 Task: In the  document change Apply all border to the tabe with  'with box; Style line and width 1 pt 'Select Header and apply  'Bold' Select the text and align it to the  Center
Action: Mouse moved to (350, 131)
Screenshot: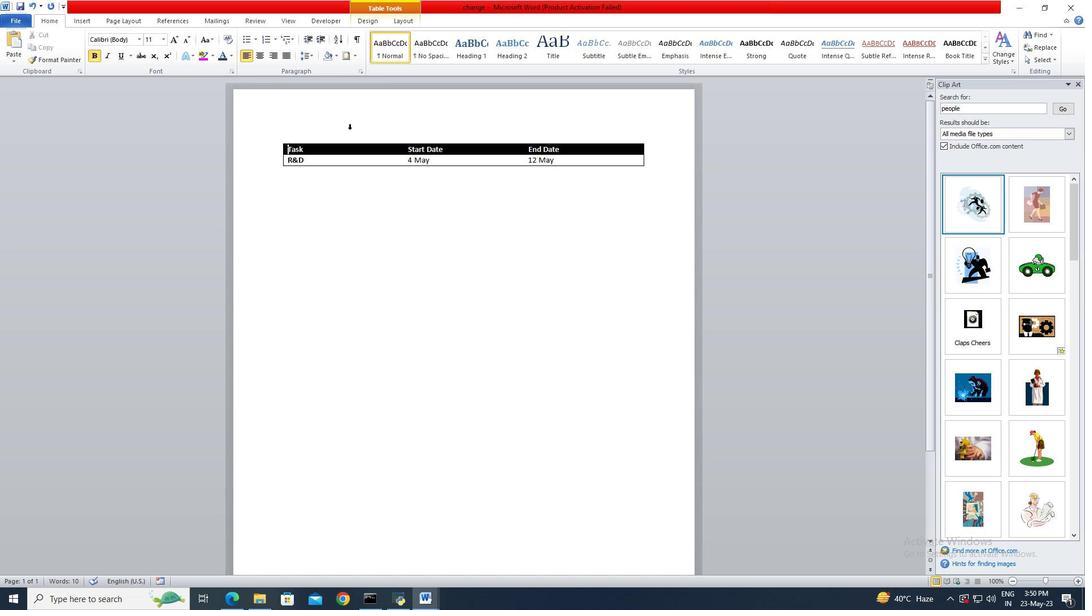 
Action: Key pressed ctrl+A
Screenshot: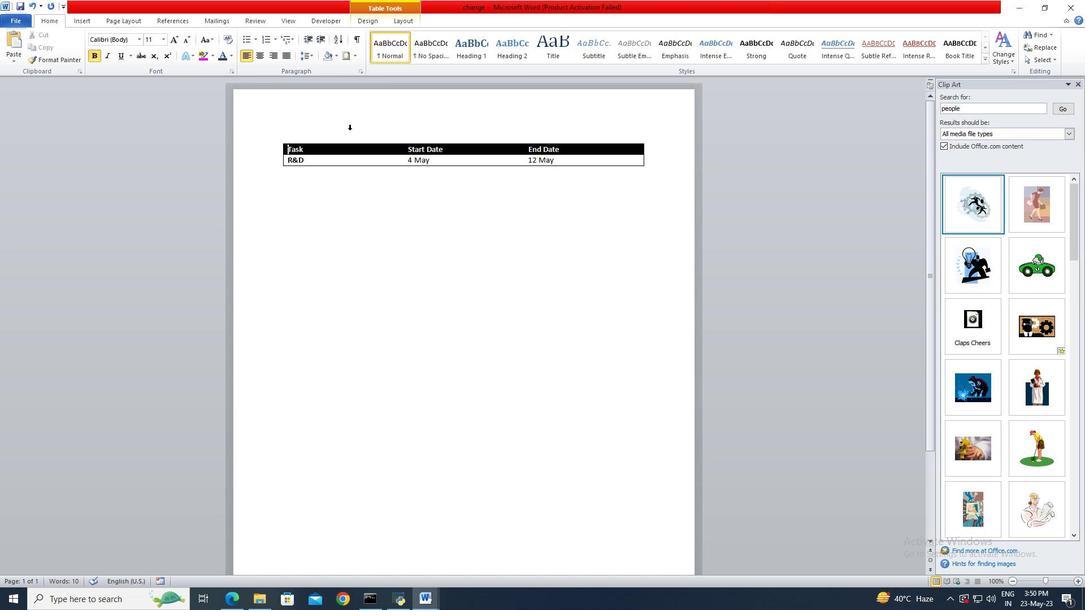 
Action: Mouse moved to (346, 58)
Screenshot: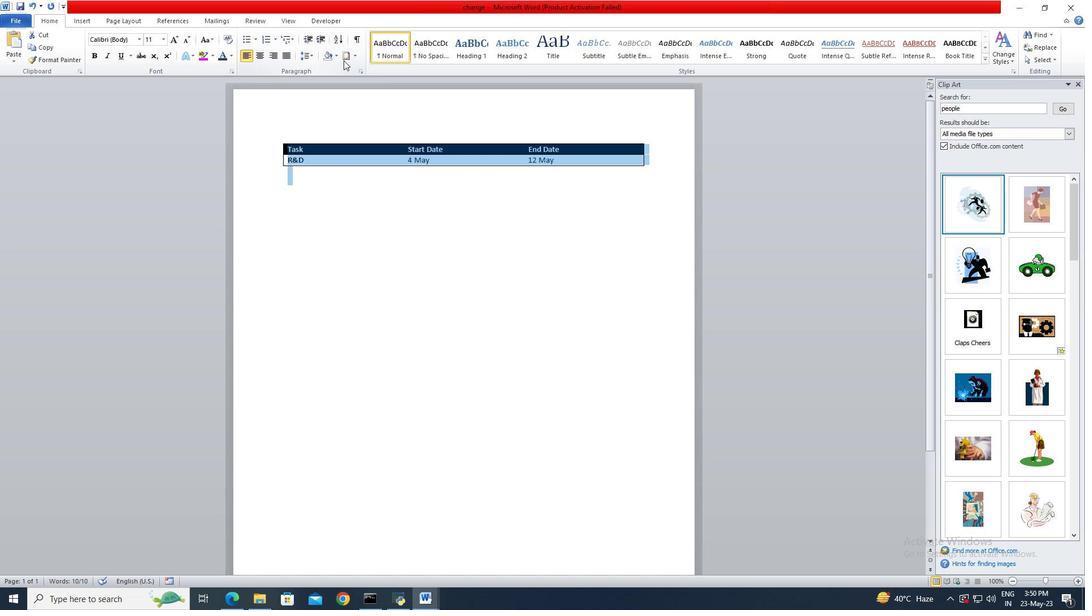
Action: Mouse pressed left at (346, 58)
Screenshot: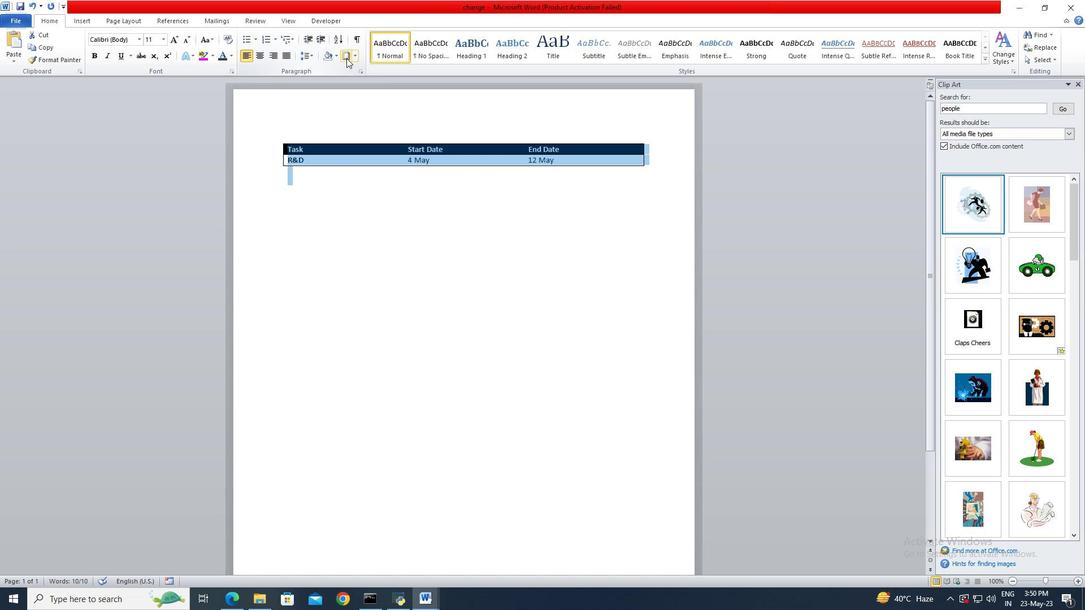 
Action: Mouse moved to (413, 248)
Screenshot: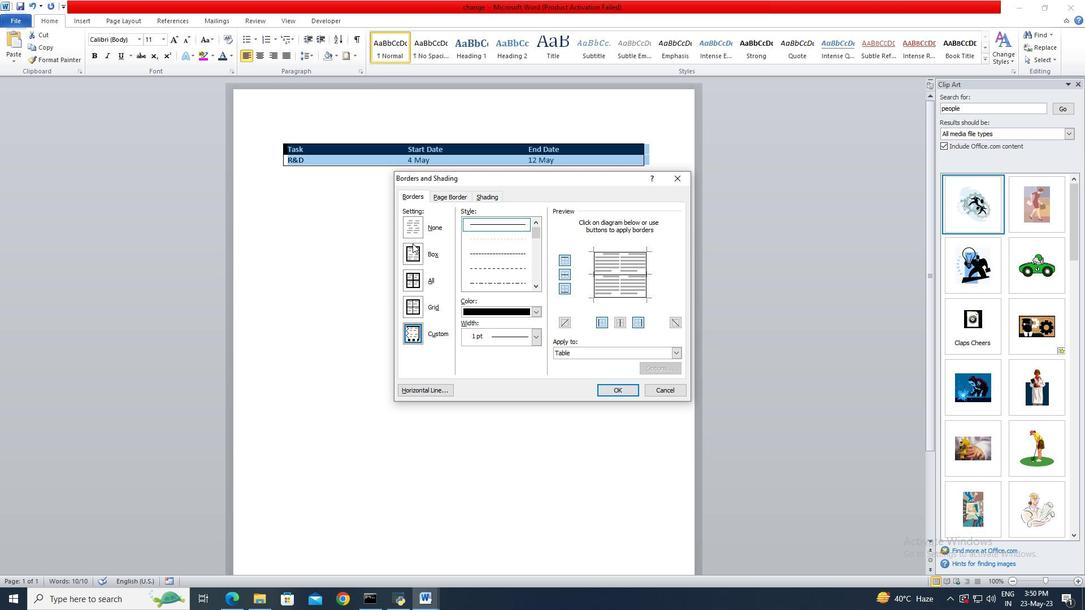 
Action: Mouse pressed left at (413, 248)
Screenshot: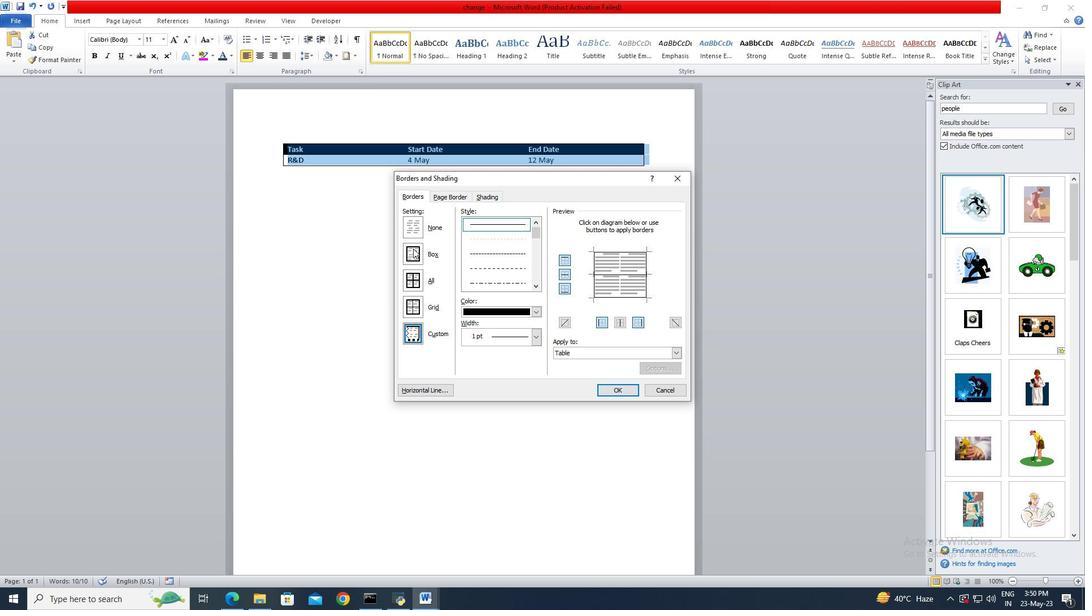
Action: Mouse moved to (473, 227)
Screenshot: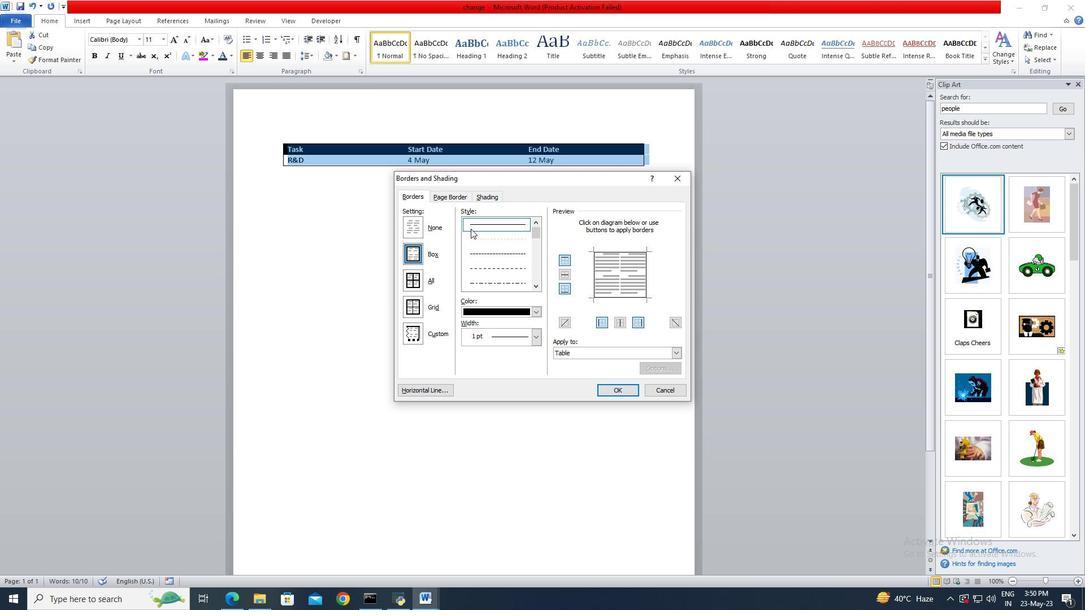 
Action: Mouse pressed left at (473, 227)
Screenshot: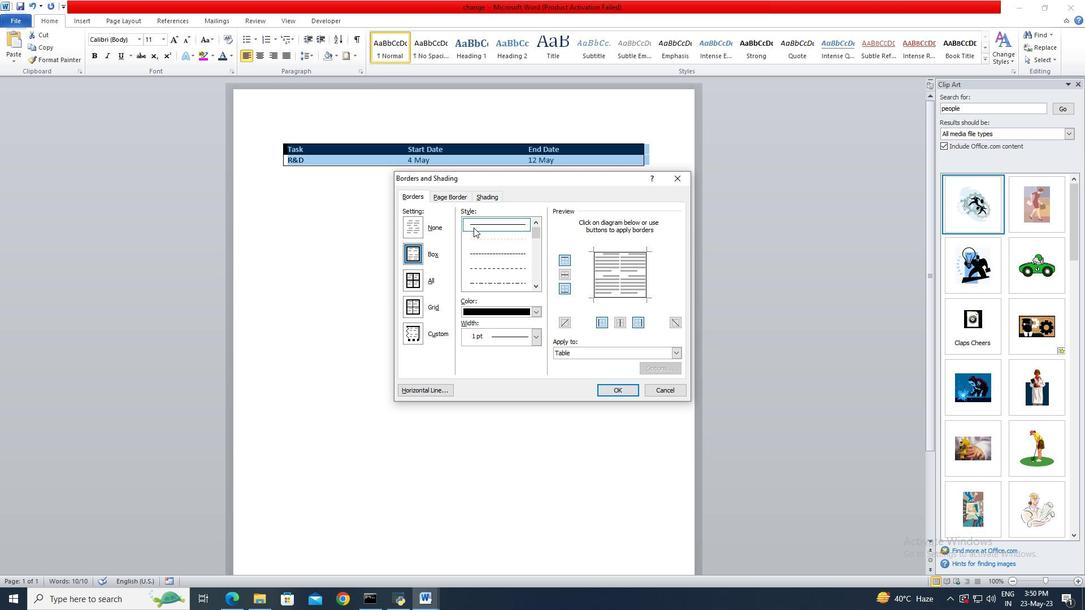 
Action: Mouse moved to (537, 338)
Screenshot: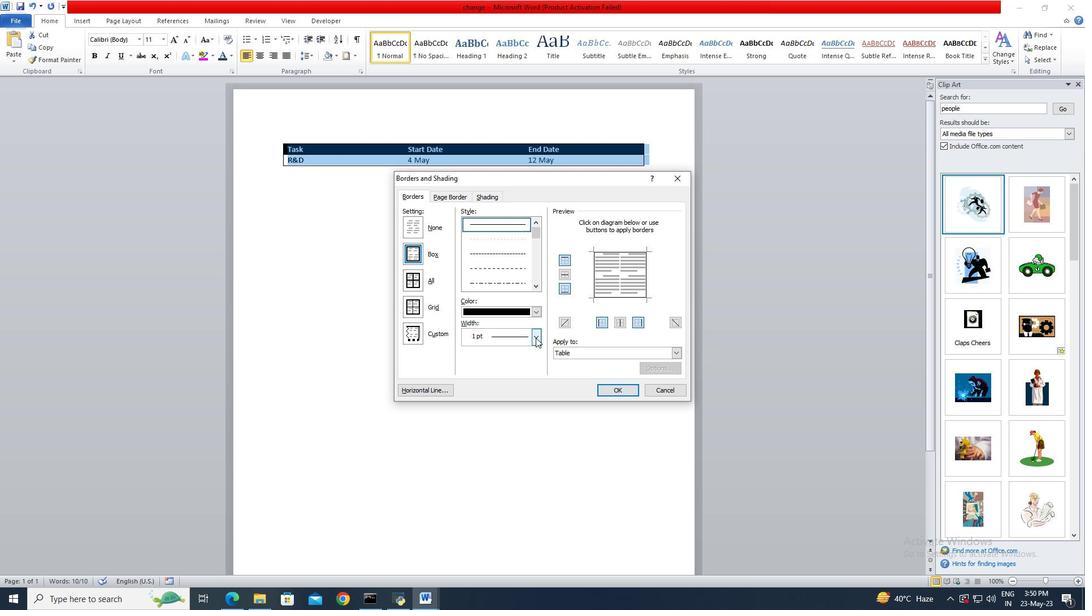 
Action: Mouse pressed left at (537, 338)
Screenshot: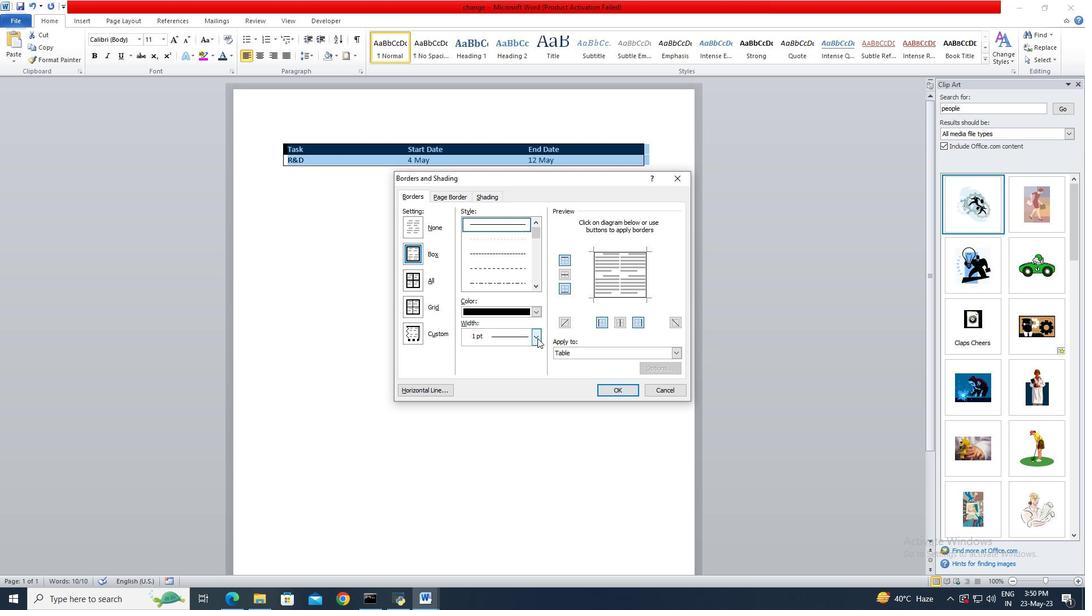 
Action: Mouse moved to (517, 398)
Screenshot: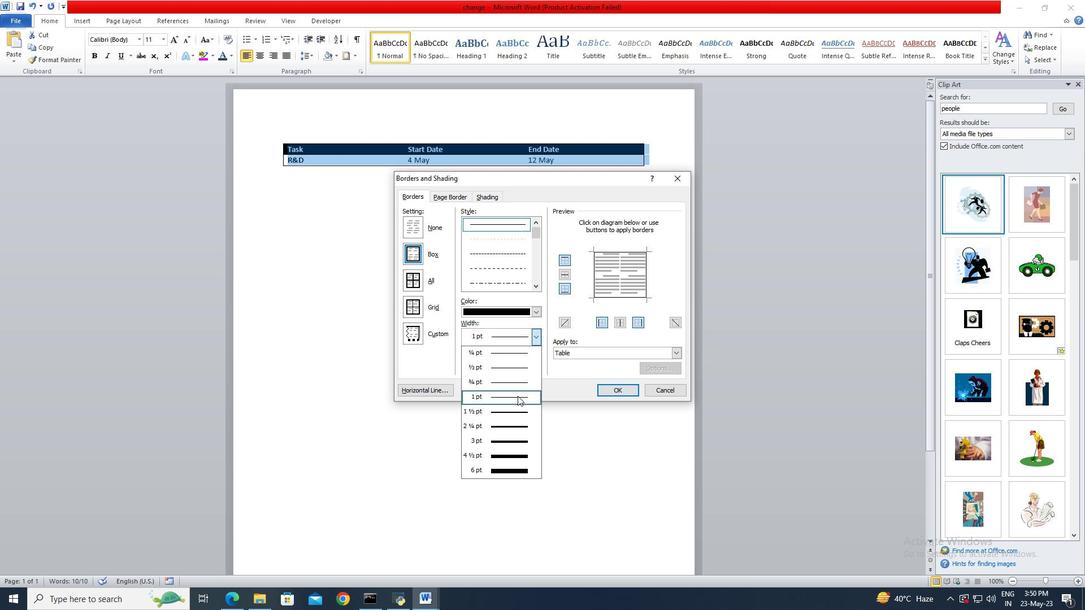 
Action: Mouse pressed left at (517, 398)
Screenshot: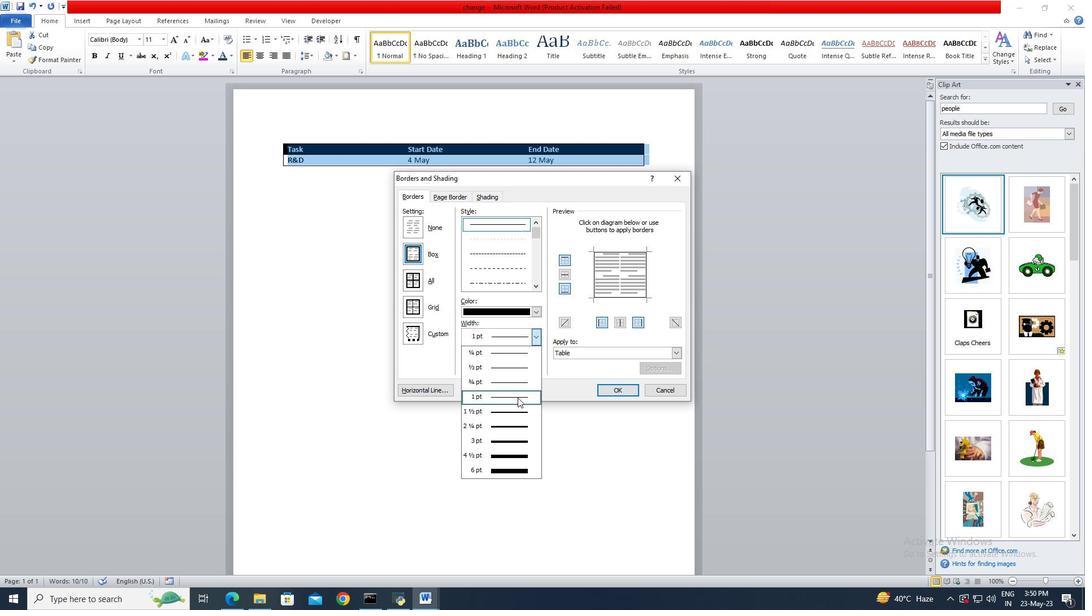 
Action: Mouse moved to (616, 389)
Screenshot: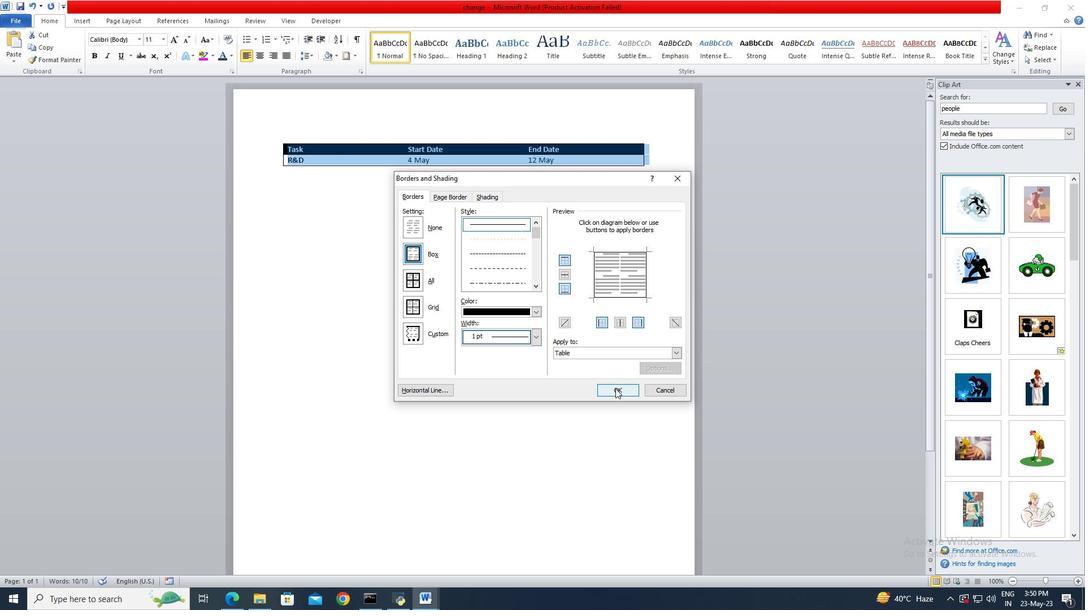 
Action: Mouse pressed left at (616, 389)
Screenshot: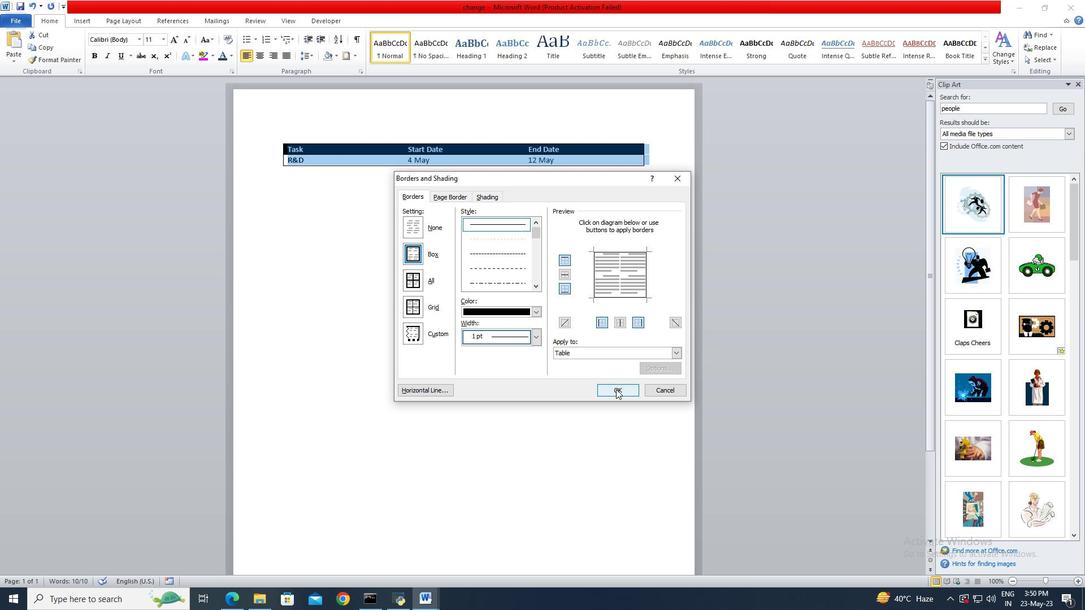 
Action: Mouse moved to (291, 148)
Screenshot: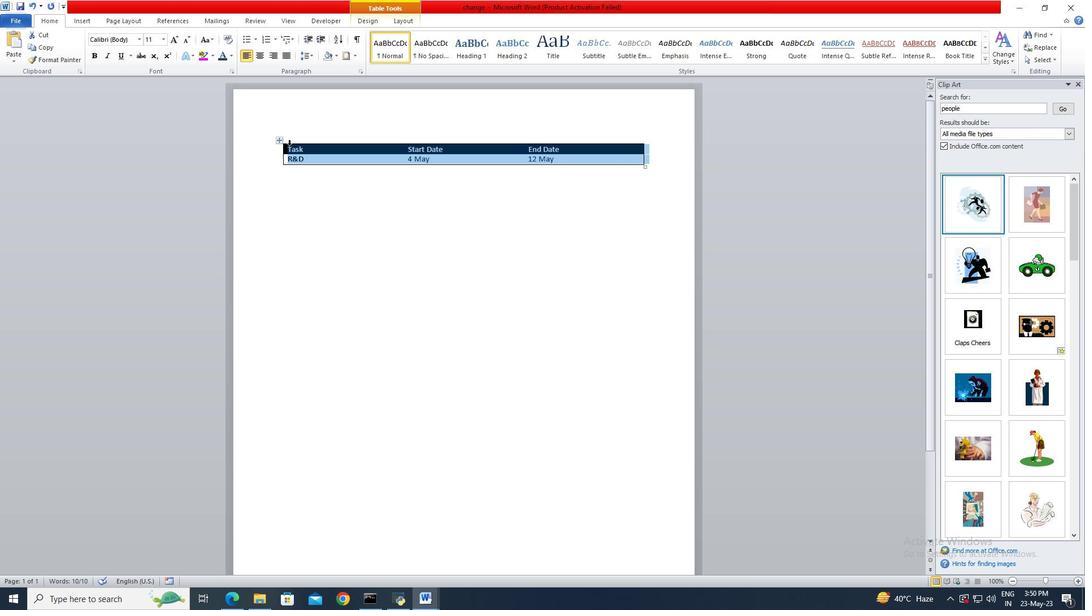 
Action: Mouse pressed left at (291, 148)
Screenshot: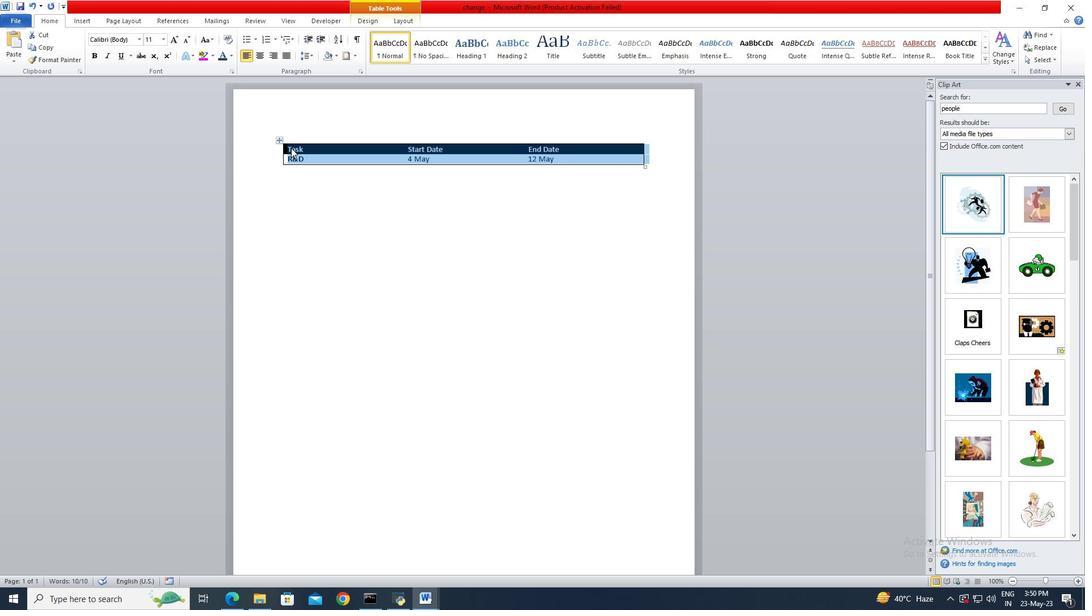 
Action: Mouse moved to (288, 146)
Screenshot: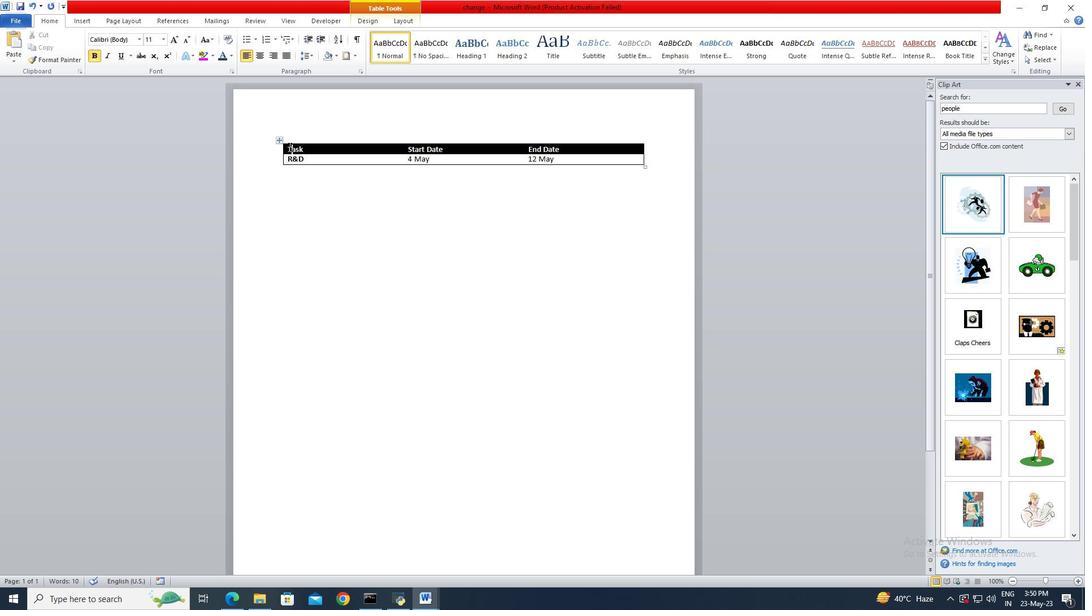 
Action: Mouse pressed left at (288, 146)
Screenshot: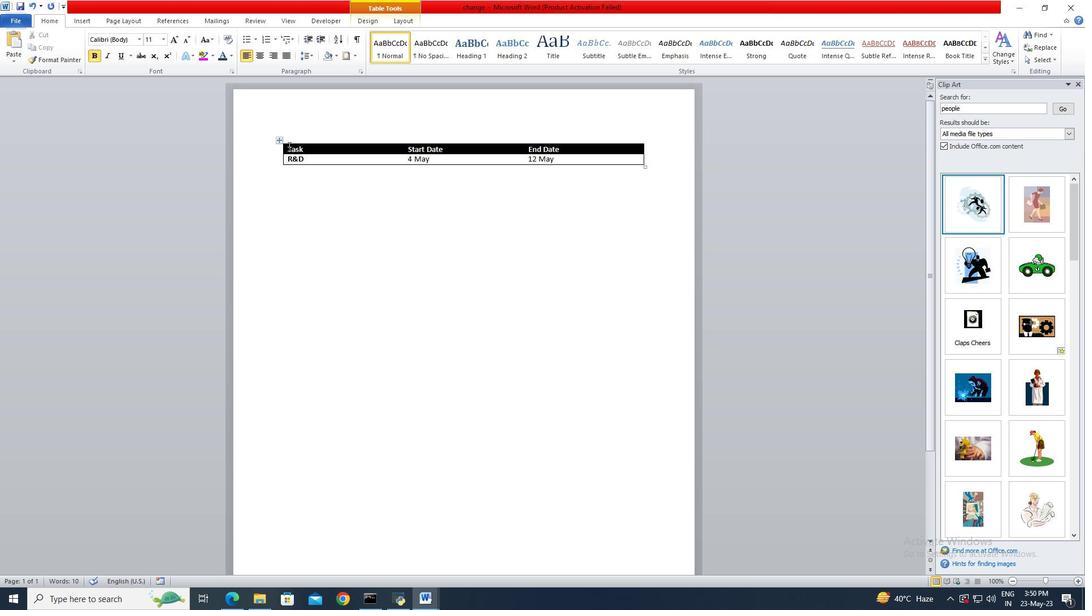 
Action: Mouse moved to (610, 147)
Screenshot: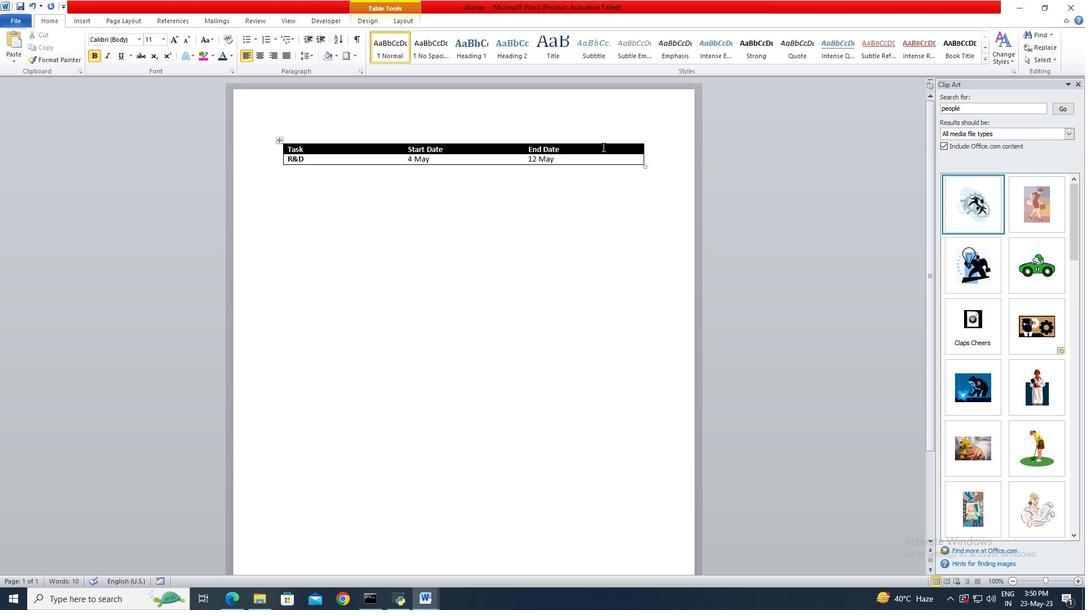 
Action: Key pressed <Key.shift>
Screenshot: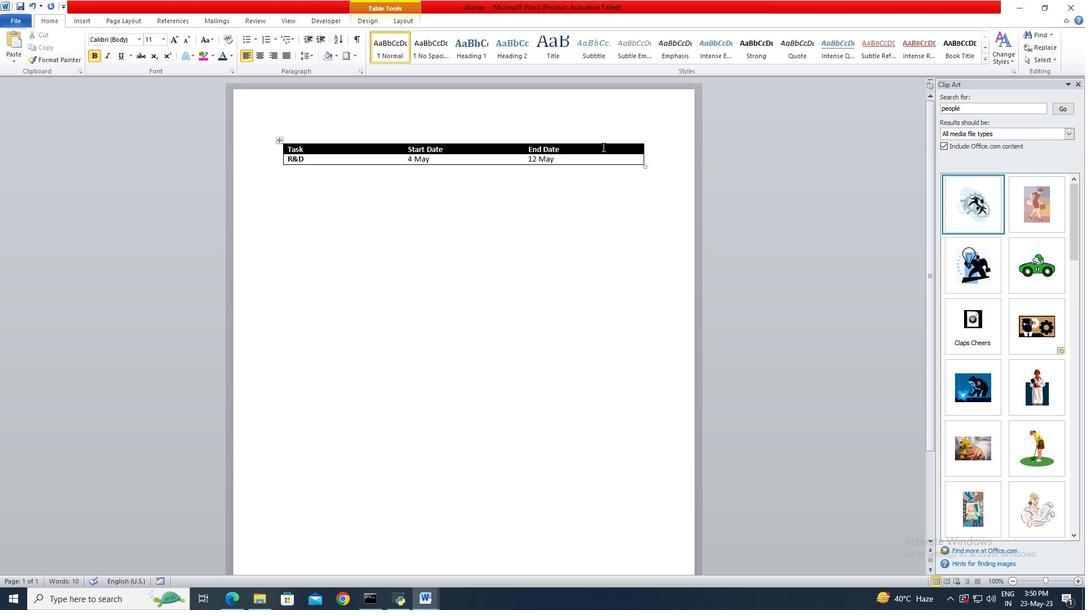 
Action: Mouse moved to (616, 147)
Screenshot: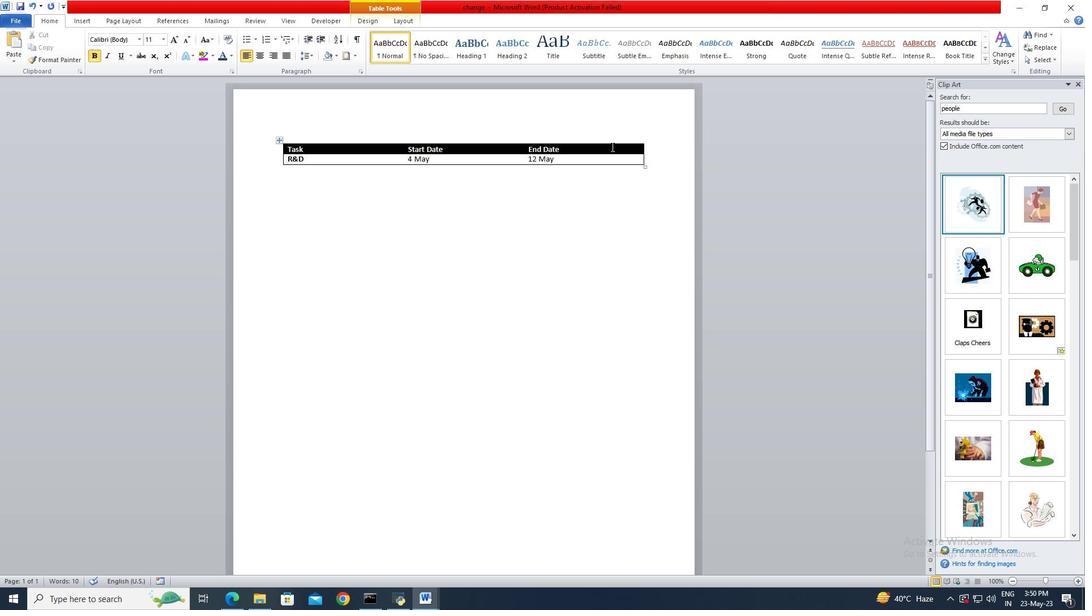 
Action: Mouse pressed left at (616, 147)
Screenshot: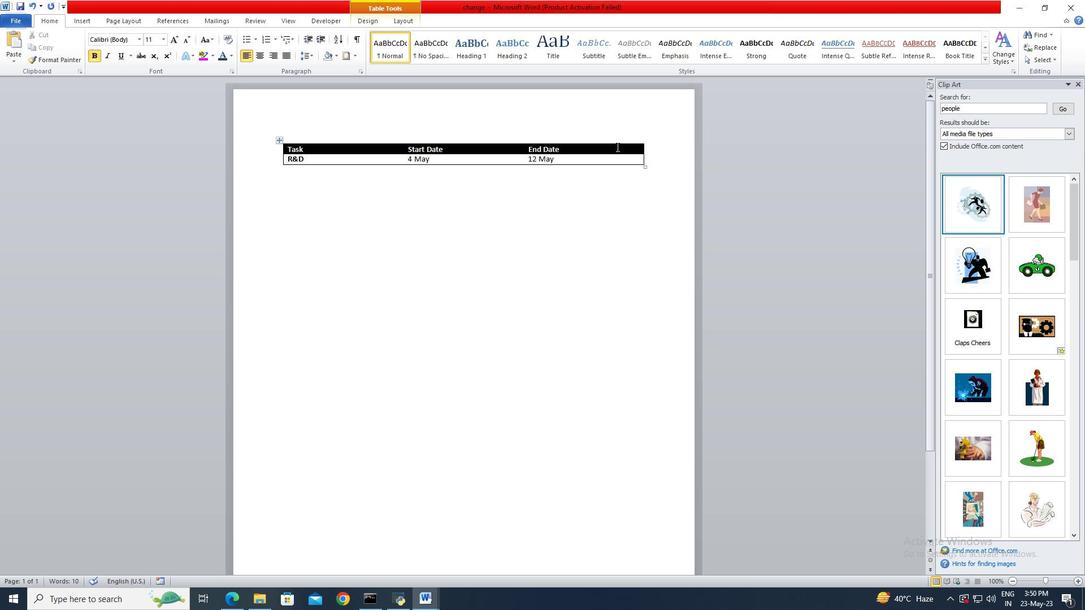 
Action: Mouse moved to (91, 56)
Screenshot: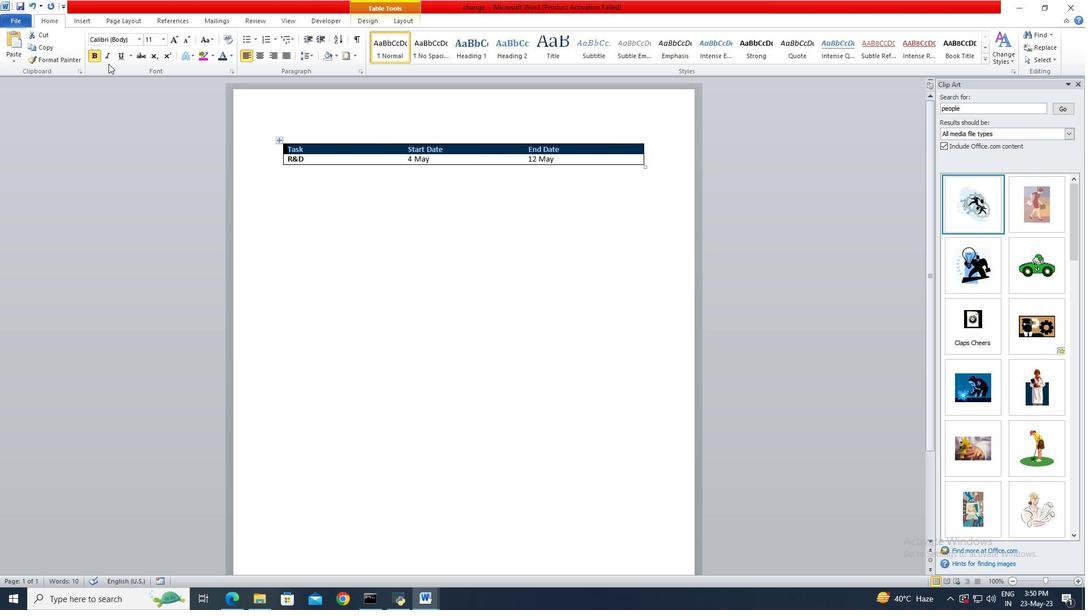 
Action: Mouse pressed left at (91, 56)
Screenshot: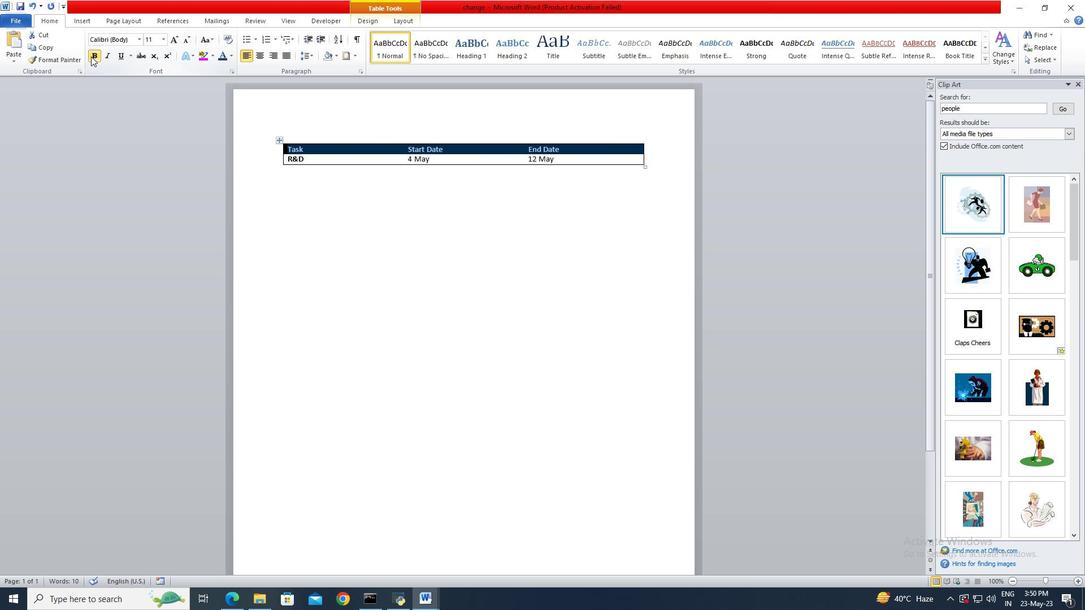 
Action: Mouse pressed left at (91, 56)
Screenshot: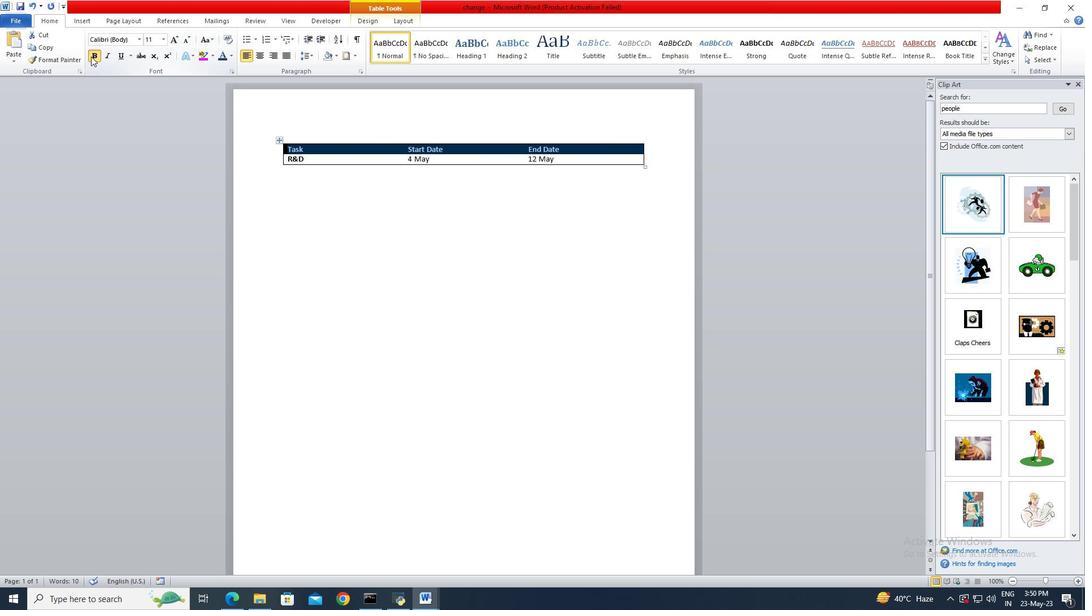 
Action: Mouse moved to (523, 161)
Screenshot: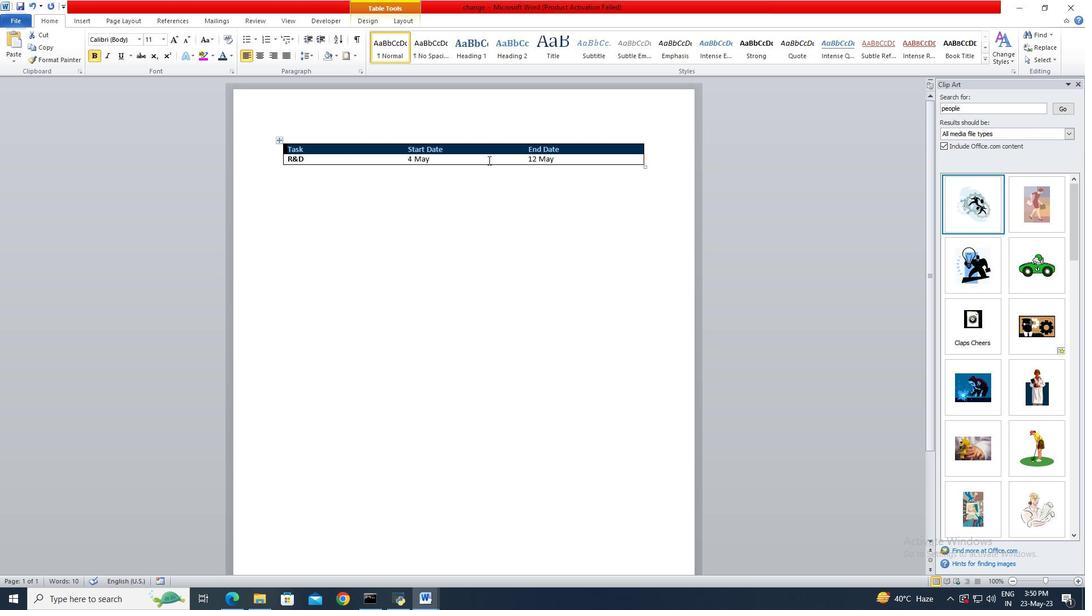 
Action: Key pressed <Key.shift>
Screenshot: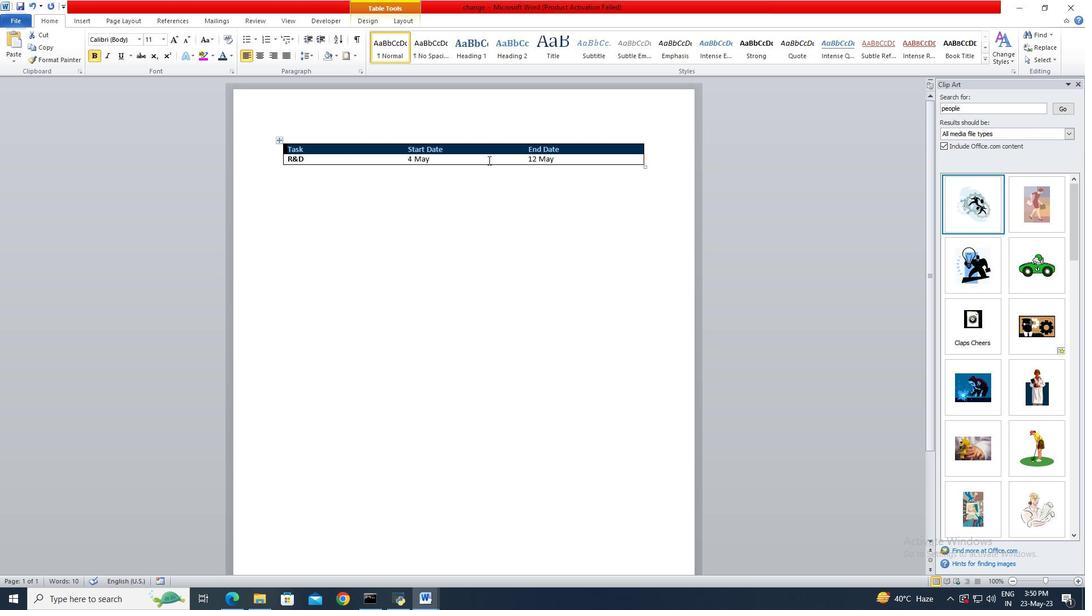 
Action: Mouse moved to (569, 161)
Screenshot: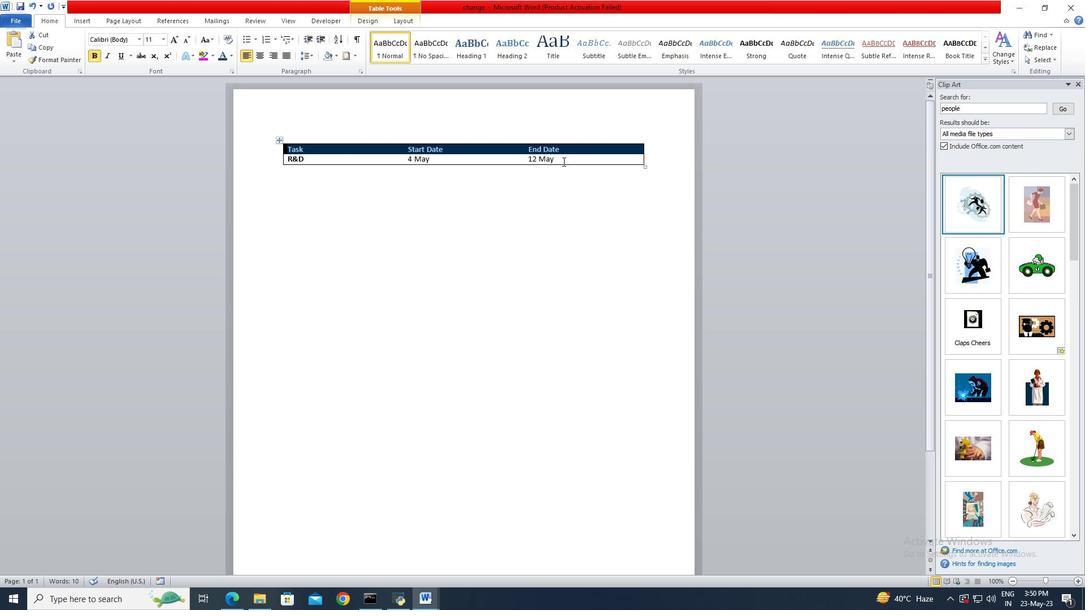 
Action: Mouse pressed left at (569, 161)
Screenshot: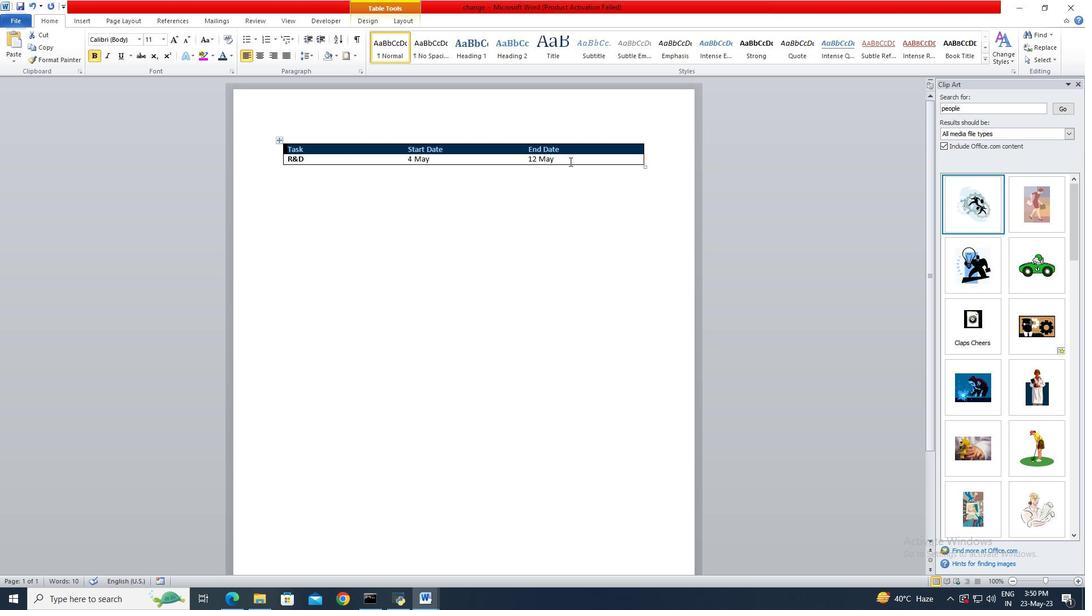 
Action: Key pressed <Key.shift>
Screenshot: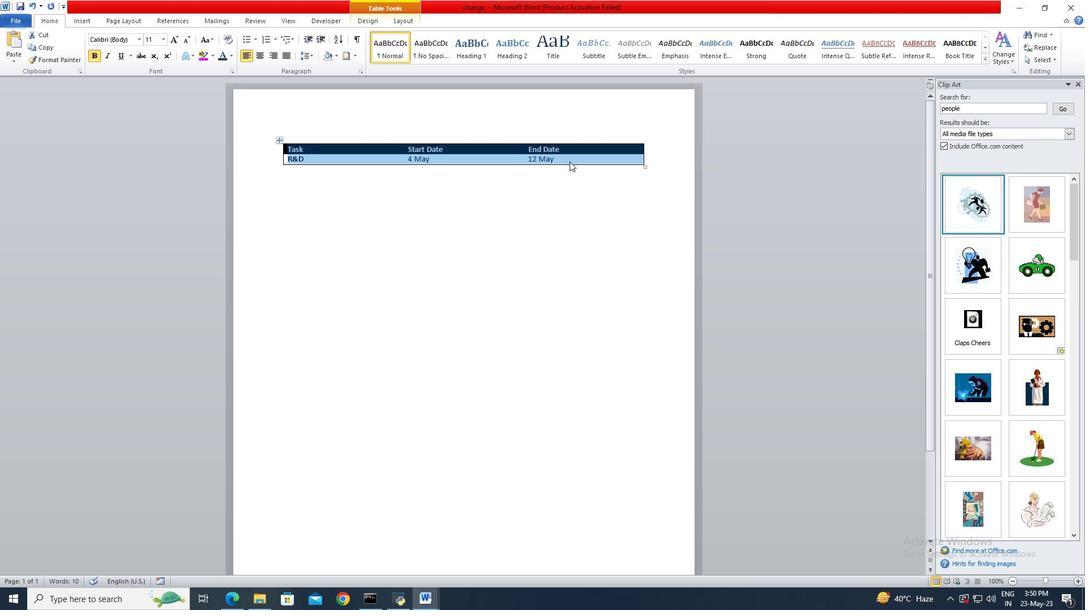 
Action: Mouse moved to (260, 57)
Screenshot: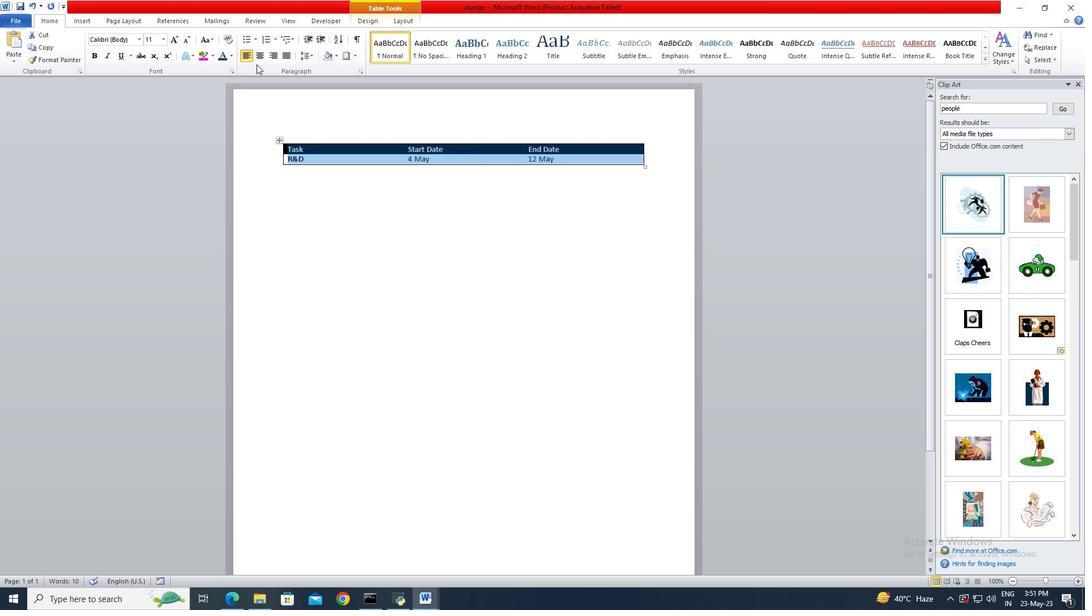 
Action: Mouse pressed left at (260, 57)
Screenshot: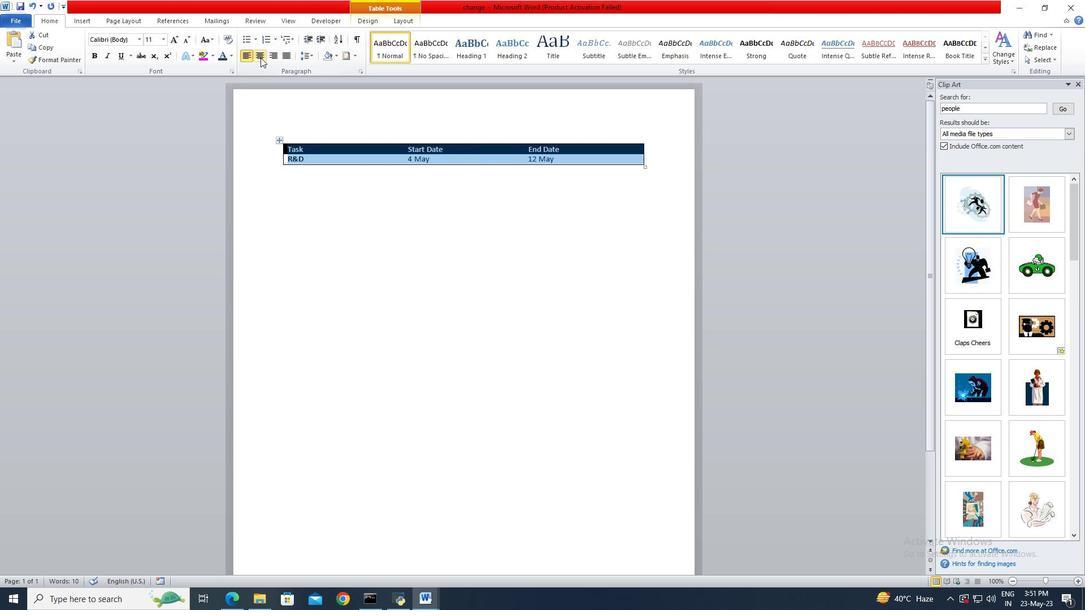
Action: Mouse moved to (361, 221)
Screenshot: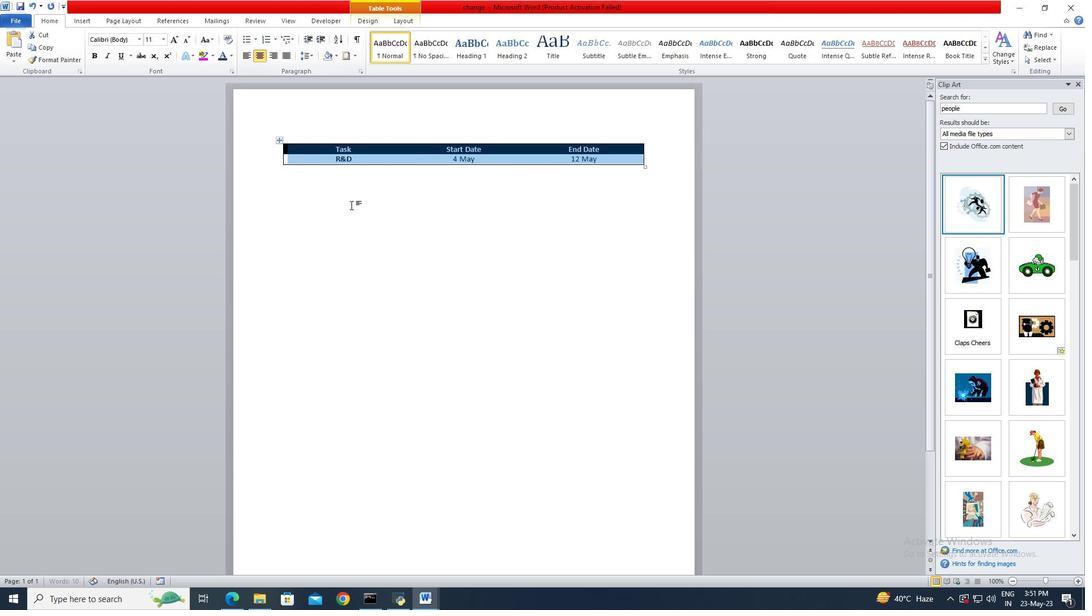 
Action: Mouse pressed left at (361, 221)
Screenshot: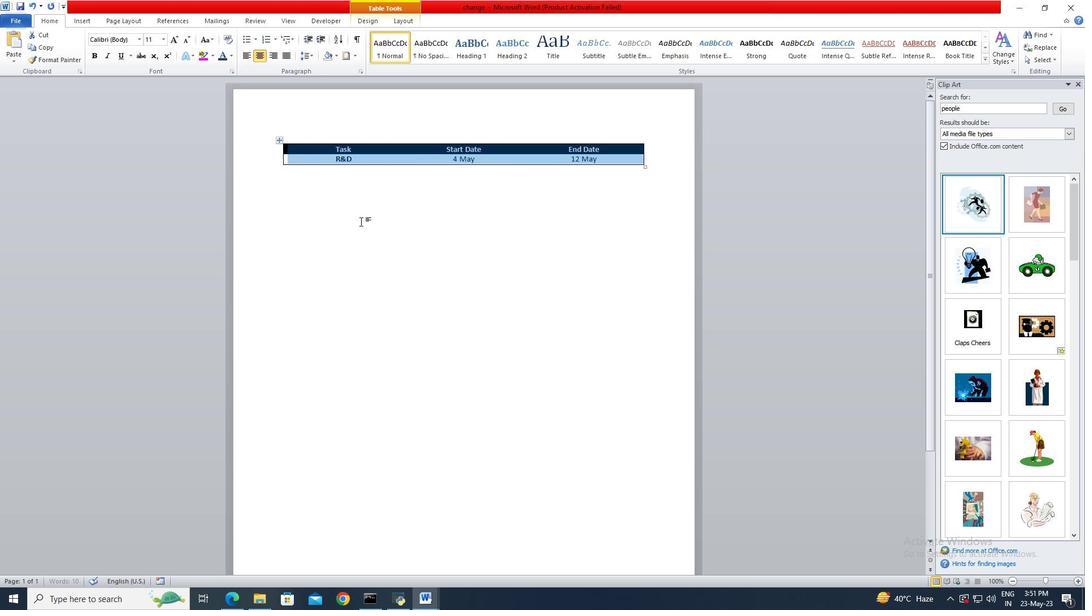 
